 Task: Create Workspace Customer Success Workspace description Foster employee engagement and morale. Workspace type Marketing 
Action: Mouse moved to (291, 68)
Screenshot: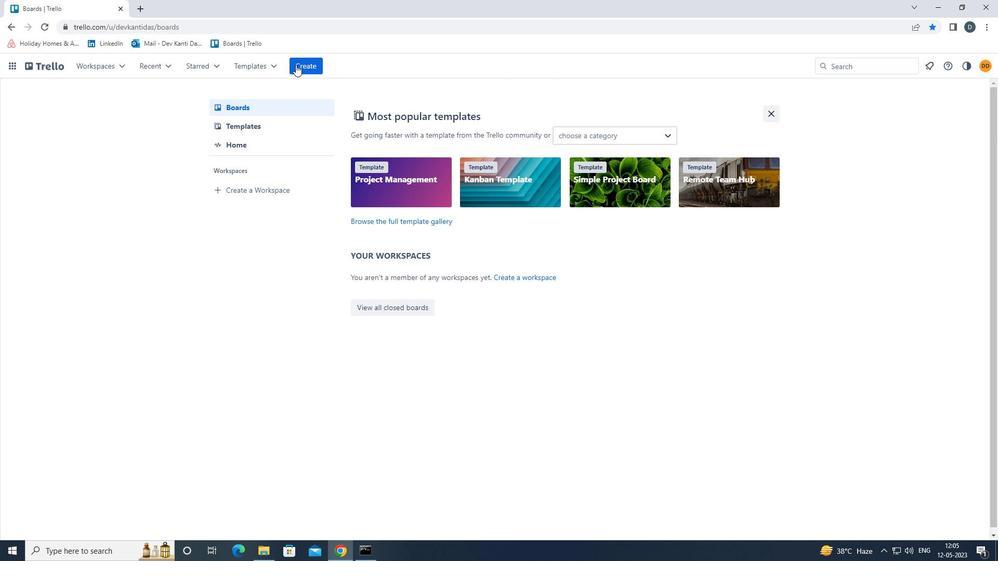 
Action: Mouse pressed left at (291, 68)
Screenshot: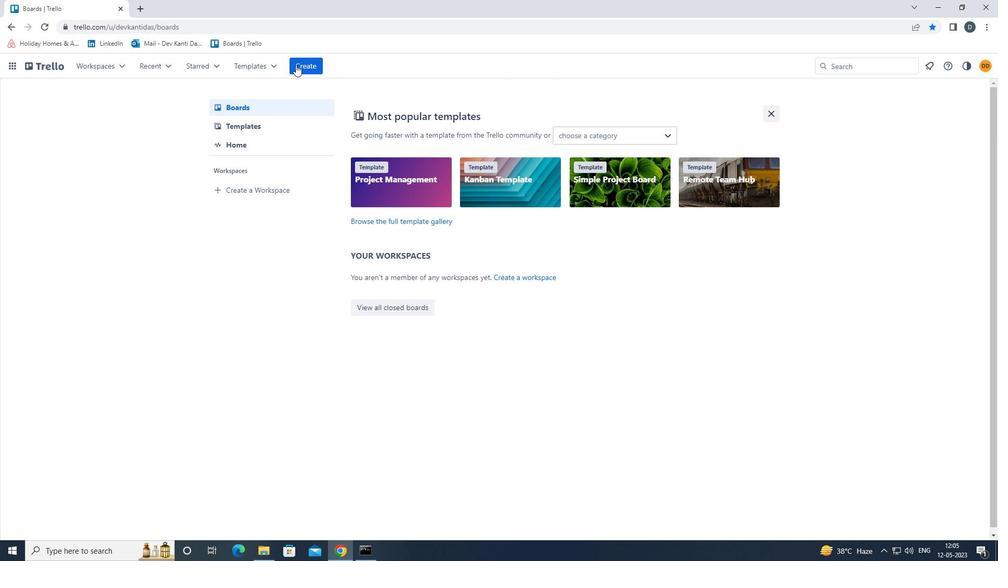 
Action: Mouse moved to (348, 170)
Screenshot: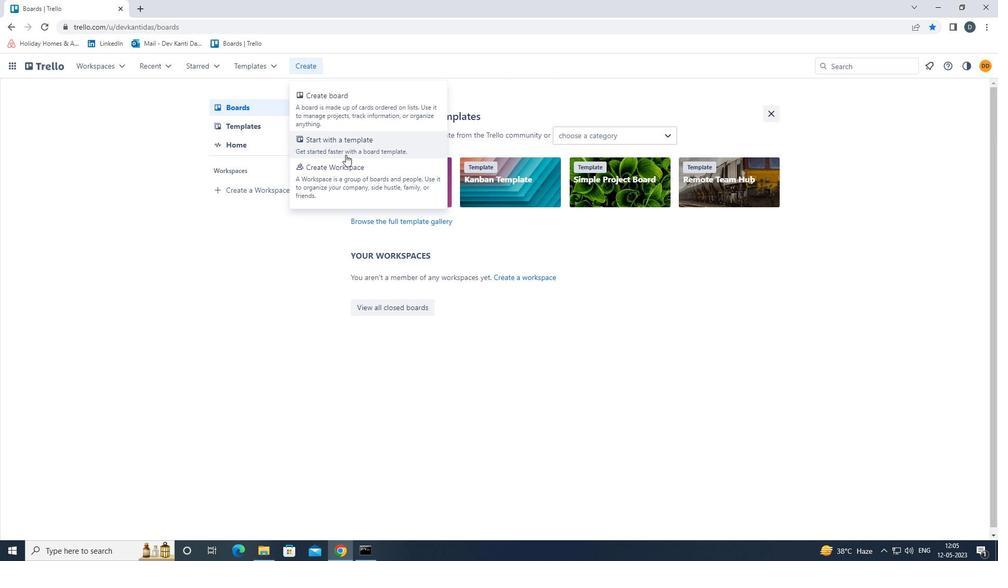 
Action: Mouse pressed left at (348, 170)
Screenshot: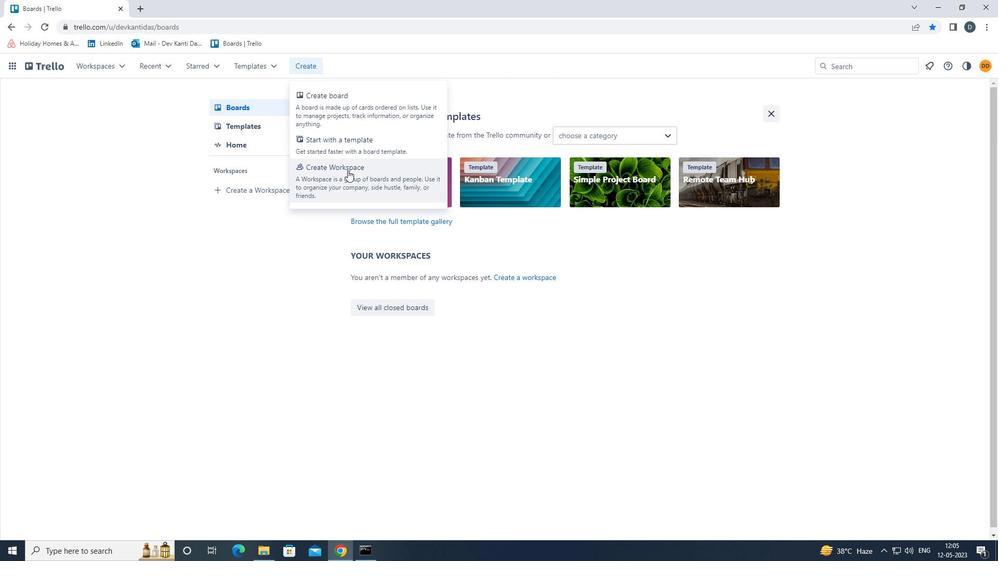 
Action: Mouse moved to (355, 199)
Screenshot: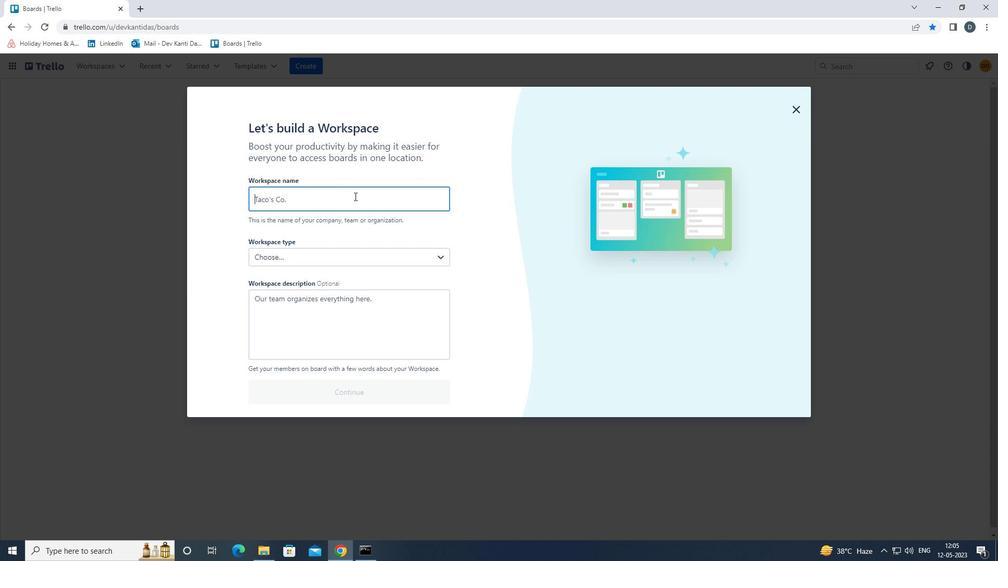 
Action: Key pressed <Key.shift>CUSTOMER<Key.space><Key.shift><Key.shift><Key.shift>SUCCESS
Screenshot: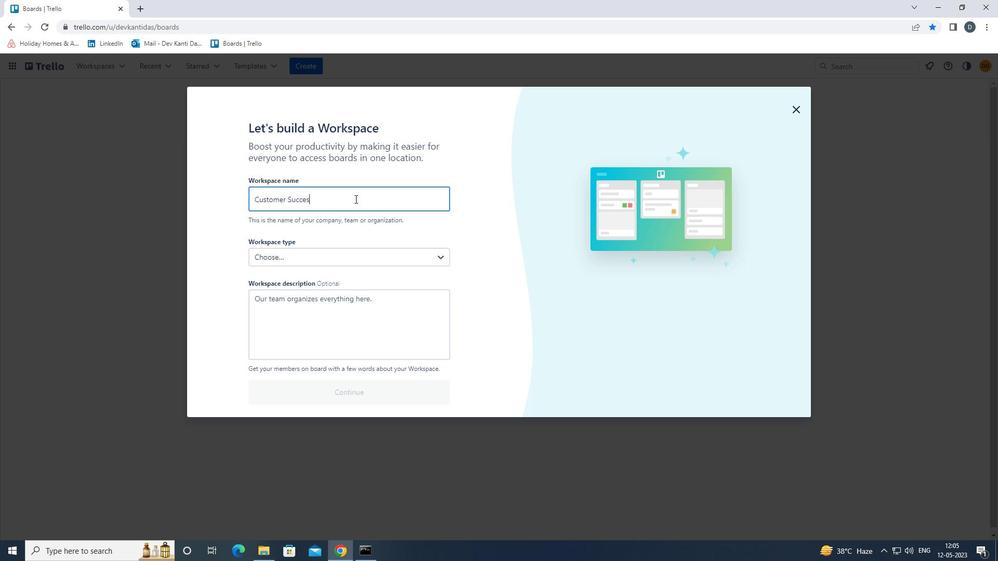 
Action: Mouse moved to (353, 304)
Screenshot: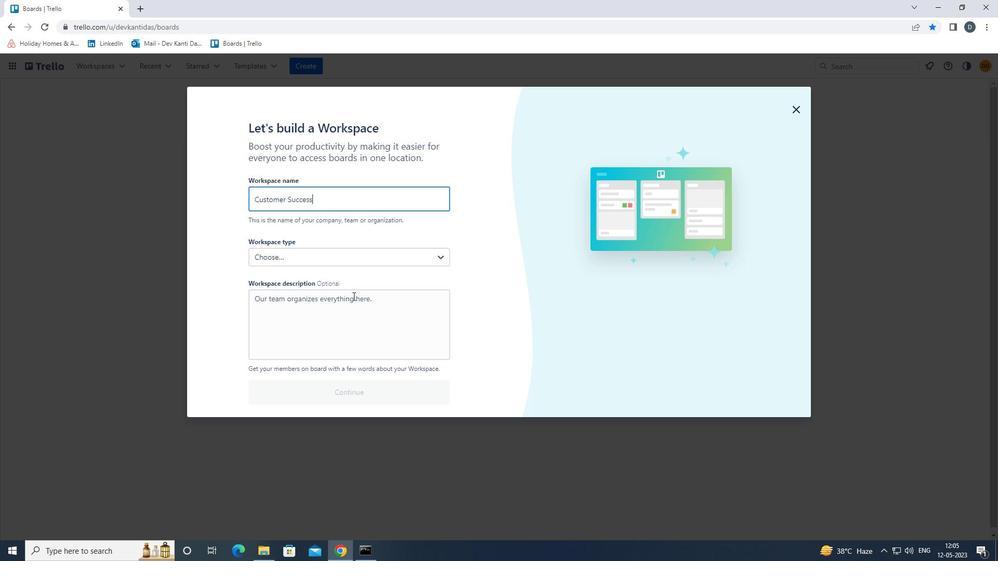 
Action: Mouse pressed left at (353, 304)
Screenshot: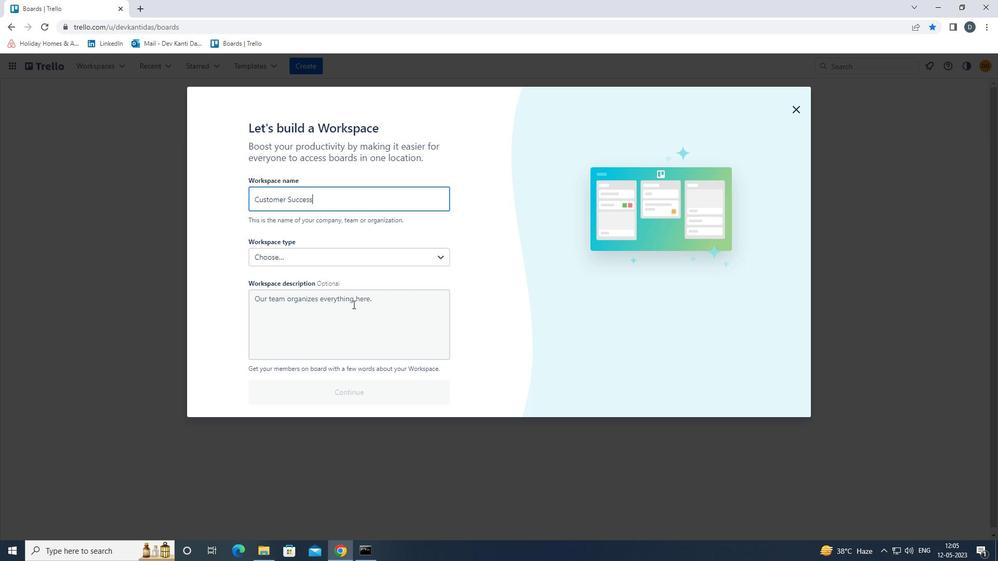 
Action: Key pressed <Key.shift><Key.shift><Key.shift><Key.shift>FOSTER<Key.space>EMPLOYEE<Key.space>ENGAGEMENT<Key.space>AND<Key.space>MORALE.
Screenshot: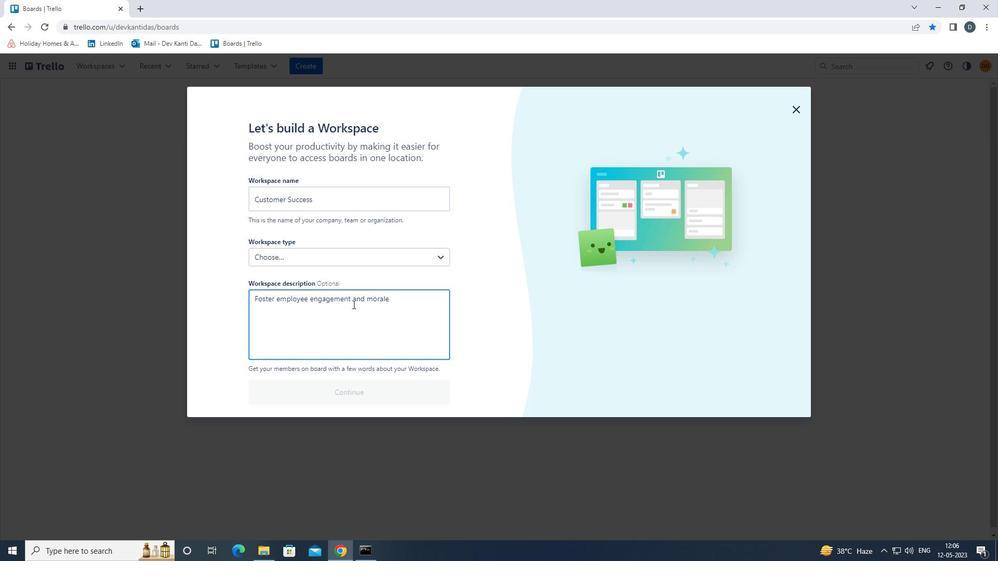 
Action: Mouse moved to (354, 265)
Screenshot: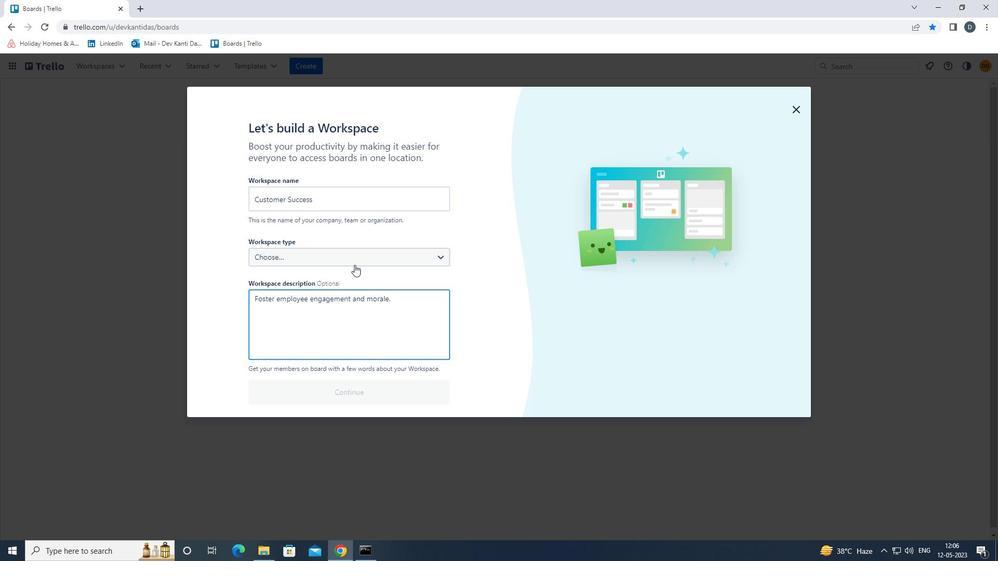 
Action: Mouse pressed left at (354, 265)
Screenshot: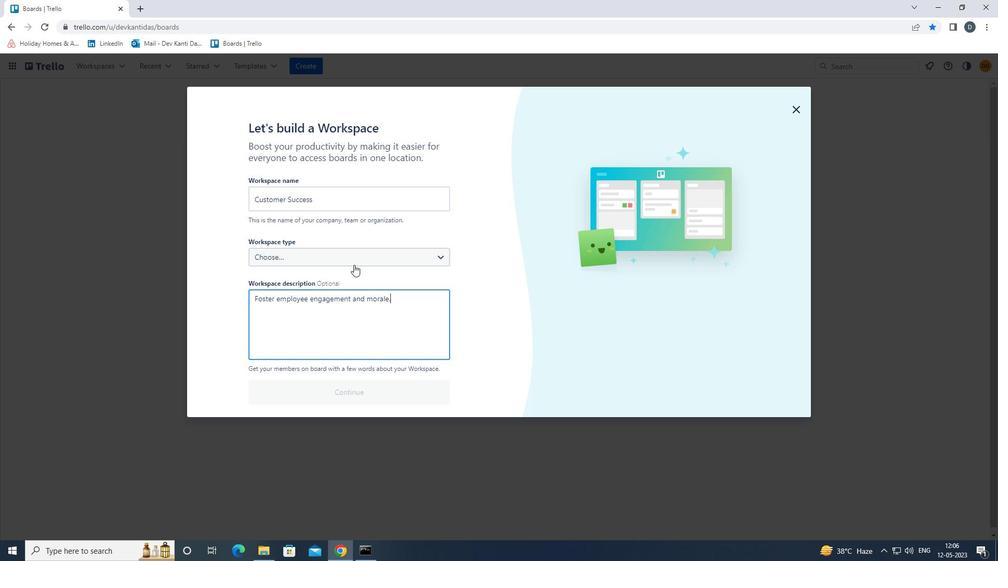 
Action: Mouse moved to (318, 379)
Screenshot: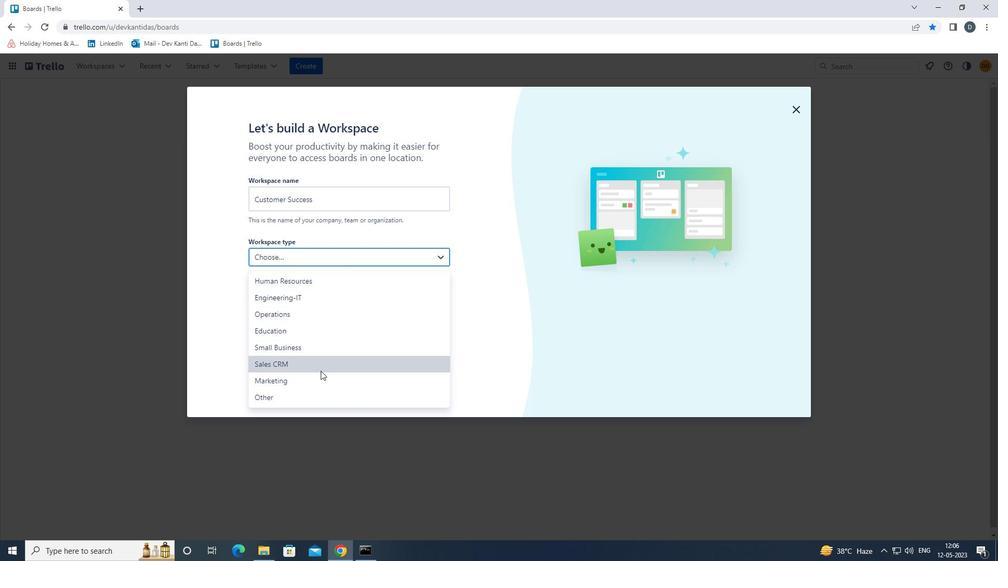 
Action: Mouse pressed left at (318, 379)
Screenshot: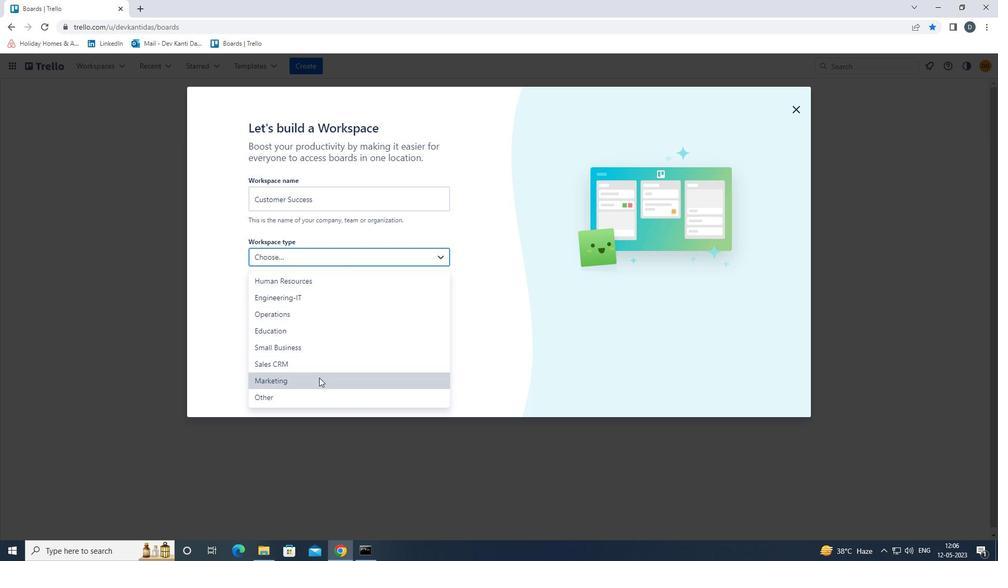 
Action: Mouse moved to (318, 389)
Screenshot: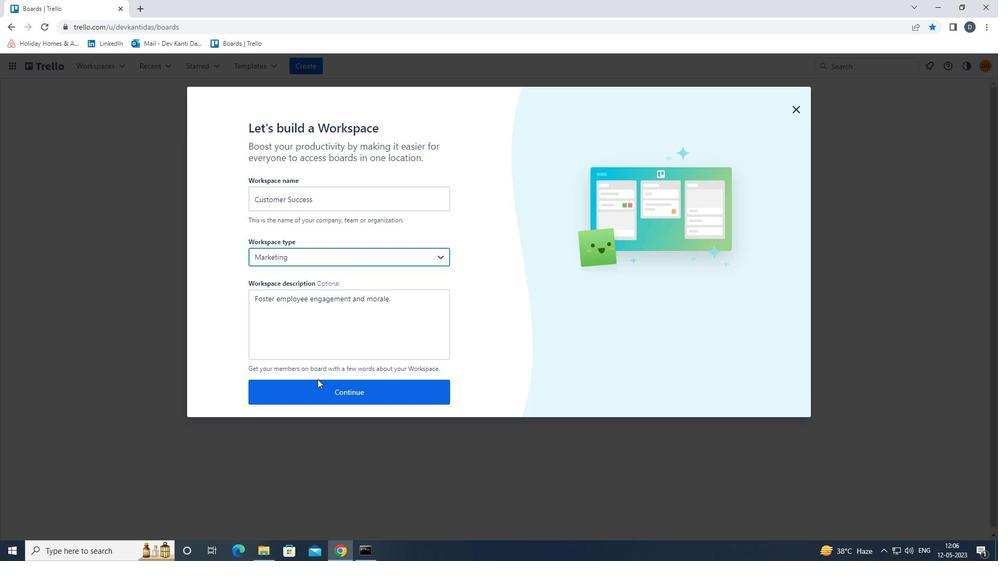 
Action: Mouse pressed left at (318, 389)
Screenshot: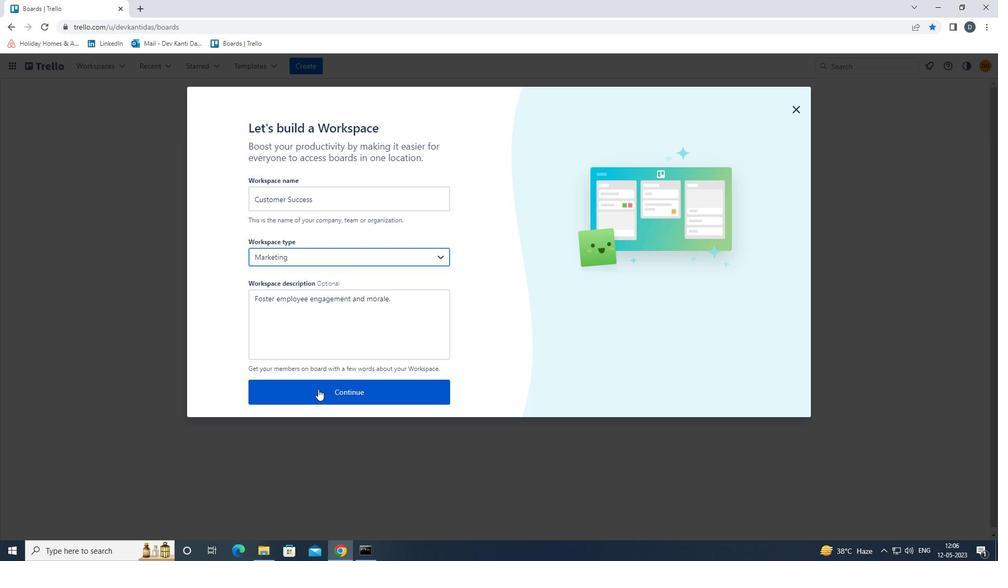 
Action: Mouse moved to (797, 107)
Screenshot: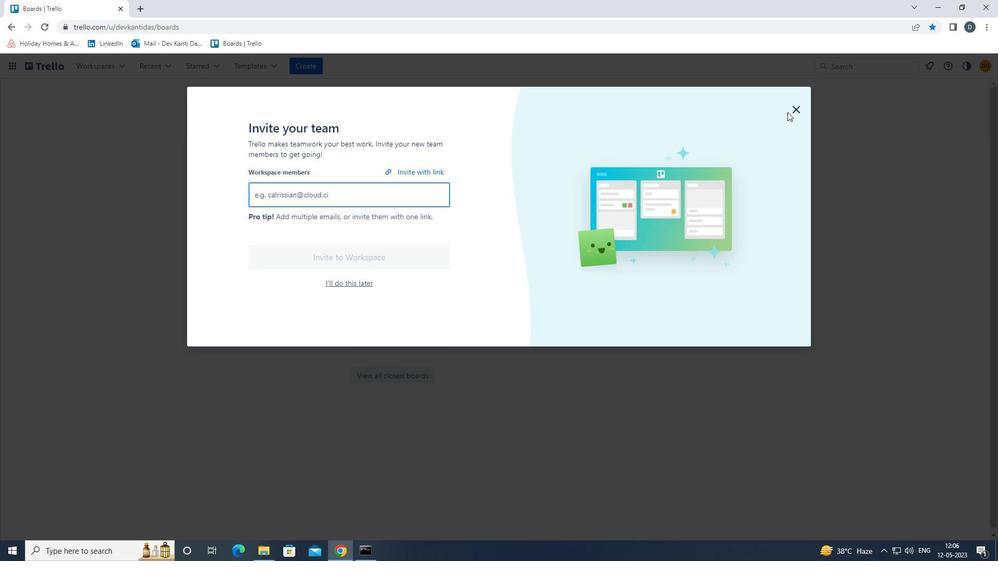 
Action: Mouse pressed left at (797, 107)
Screenshot: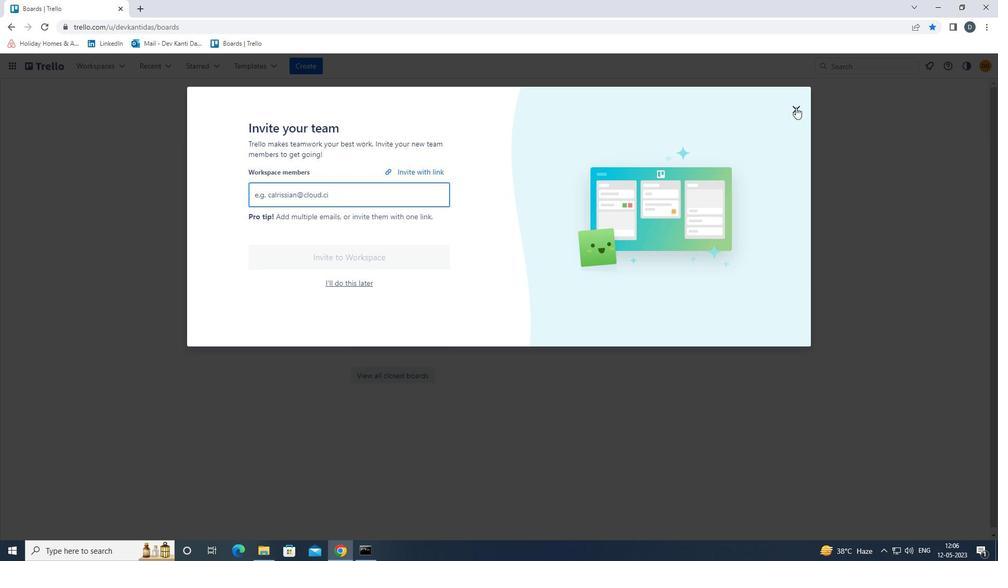 
Action: Mouse moved to (810, 186)
Screenshot: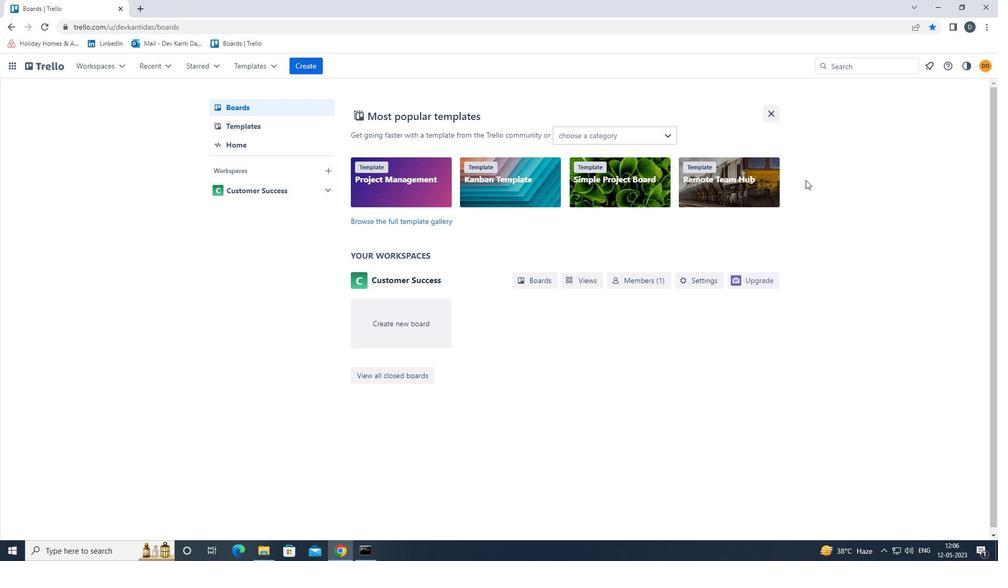 
